 Task: Create Card Quality Assurance Testing in Board Email Marketing to Workspace E-commerce. Create Card Buyer's Journey Mapping Review in Board Newsletter Marketing to Workspace E-commerce. Create Card Quality Assurance Testing in Board Market Segmentation and Targeting Planning to Workspace E-commerce
Action: Mouse moved to (66, 298)
Screenshot: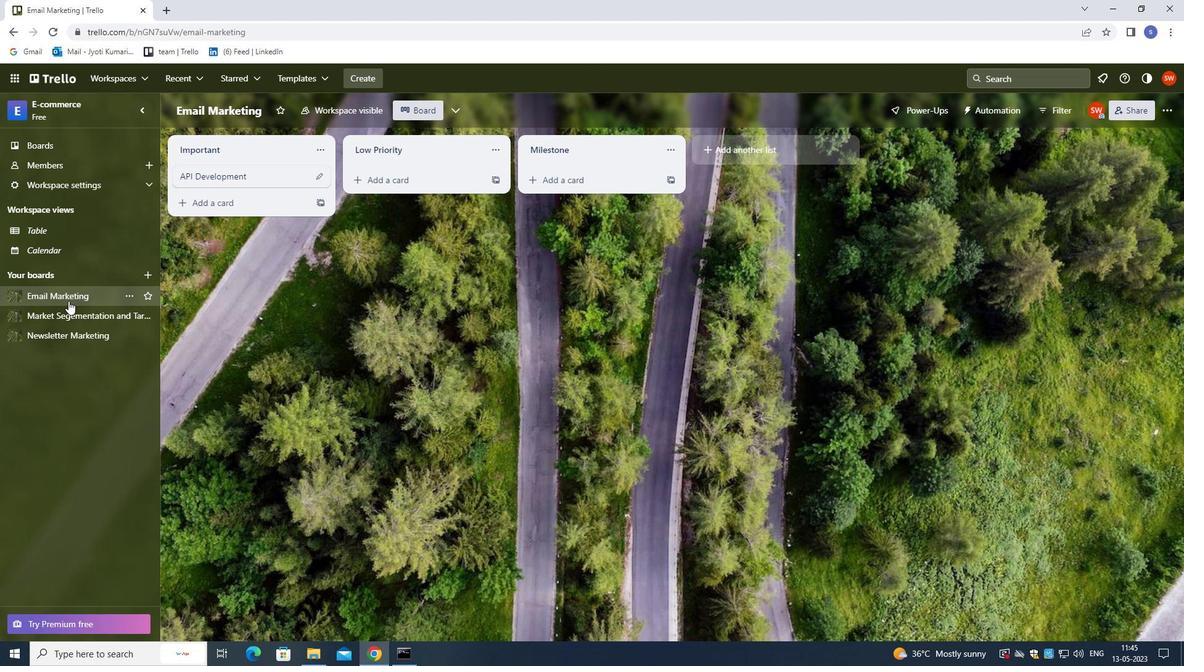 
Action: Mouse pressed left at (66, 298)
Screenshot: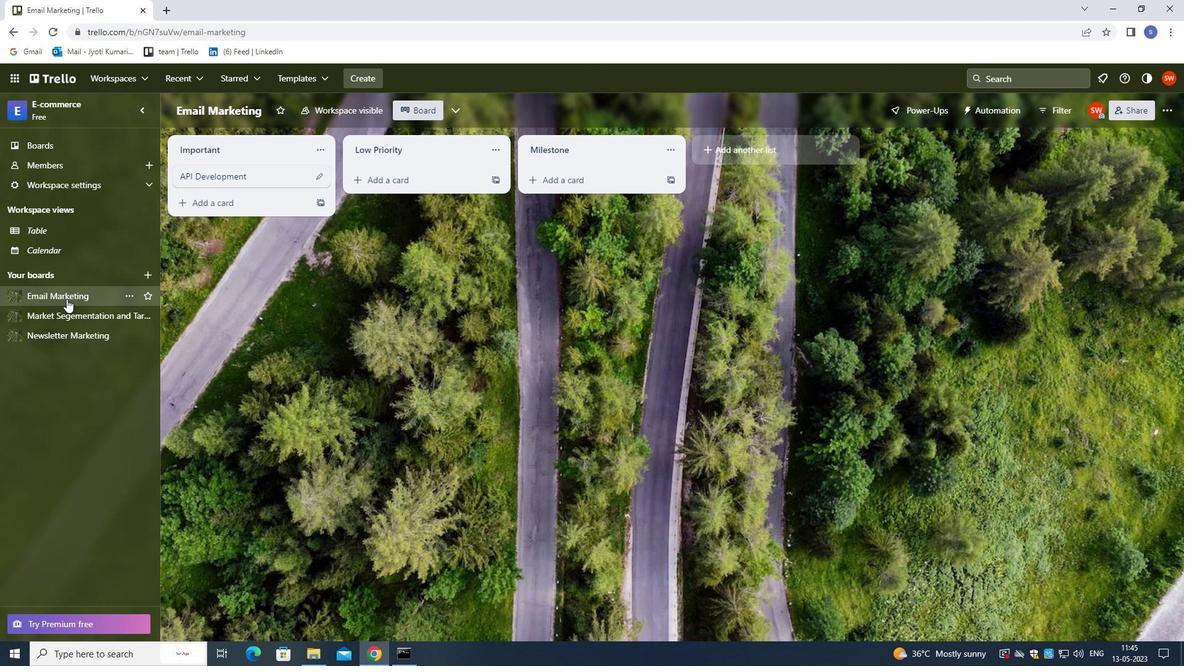 
Action: Mouse moved to (368, 179)
Screenshot: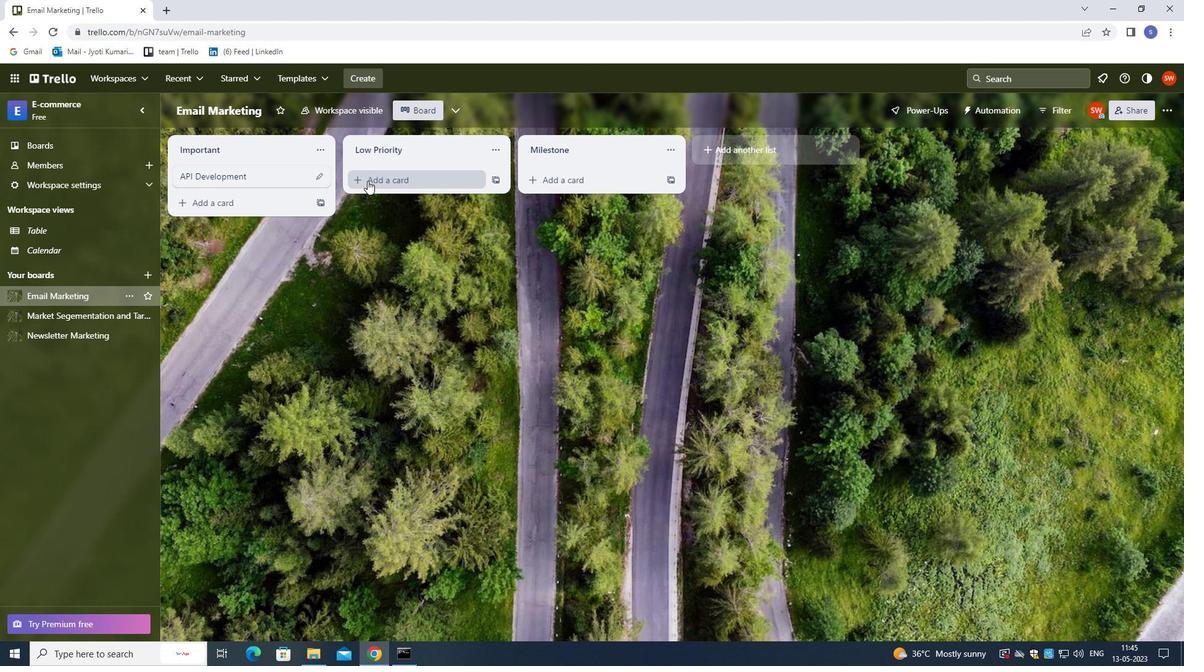 
Action: Mouse pressed left at (368, 179)
Screenshot: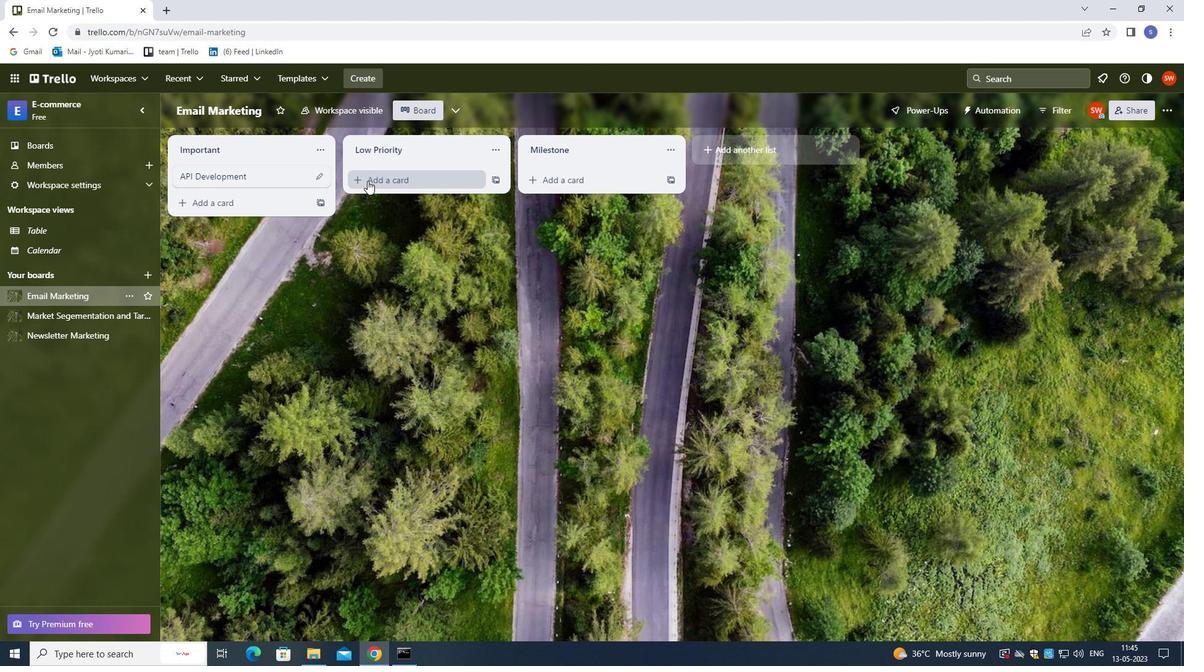 
Action: Mouse moved to (419, 410)
Screenshot: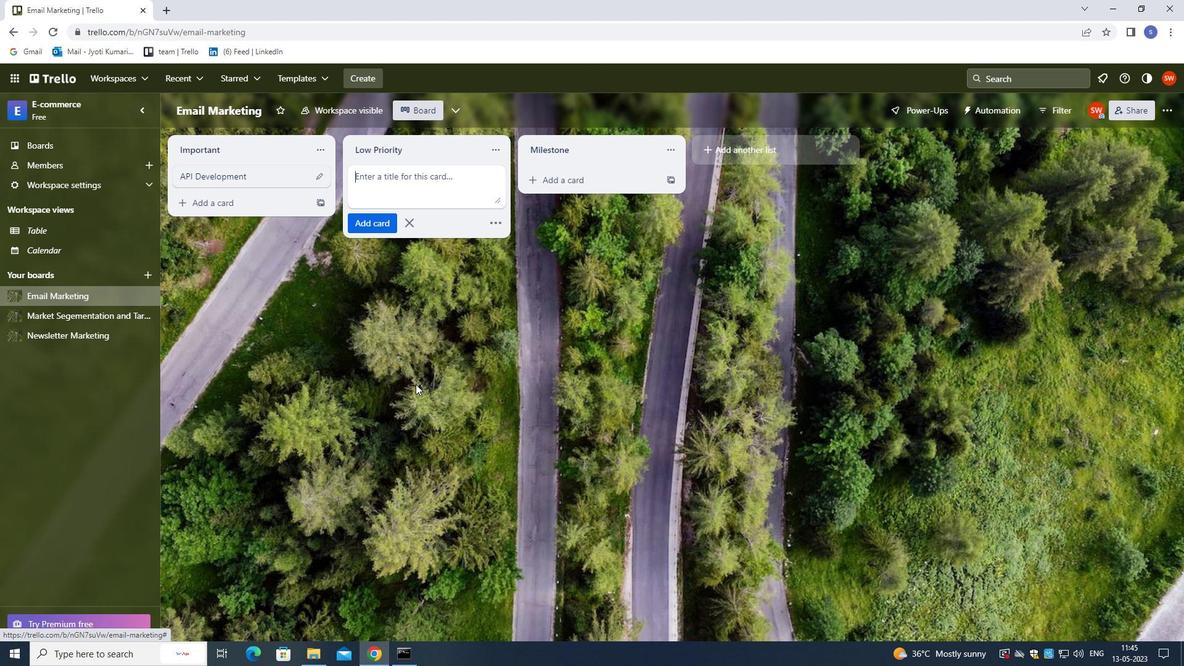 
Action: Key pressed <Key.shift><Key.shift><Key.shift><Key.shift>QUALITY<Key.space><Key.shift><Key.shift><Key.shift><Key.shift><Key.shift><Key.shift>ASSURANCE<Key.space><Key.shift><Key.shift><Key.shift><Key.shift><Key.shift><Key.shift><Key.shift><Key.shift><Key.shift><Key.shift><Key.shift><Key.shift><Key.shift><Key.shift>TESTING<Key.enter>
Screenshot: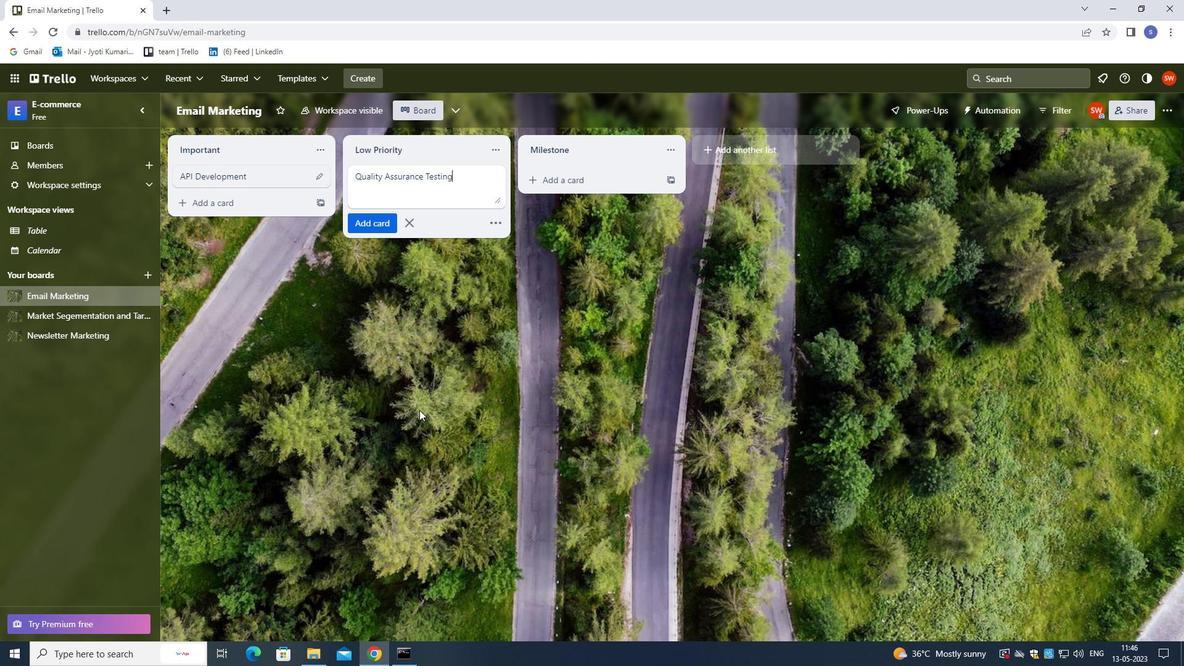 
Action: Mouse moved to (85, 338)
Screenshot: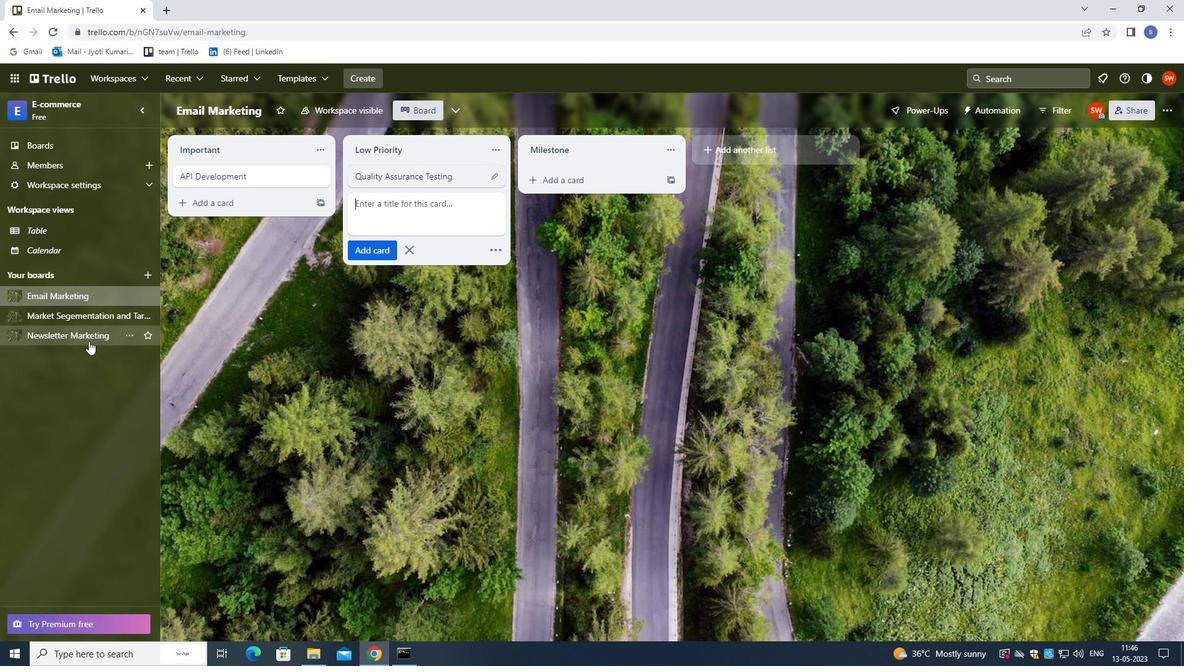 
Action: Mouse pressed left at (85, 338)
Screenshot: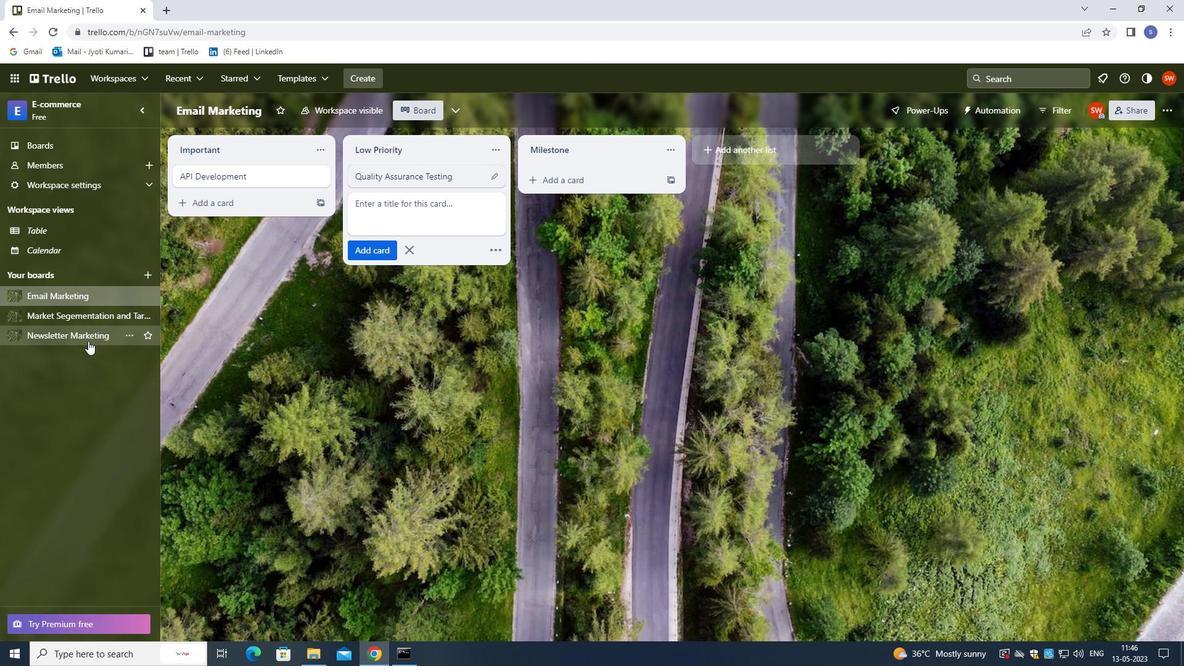 
Action: Mouse moved to (381, 175)
Screenshot: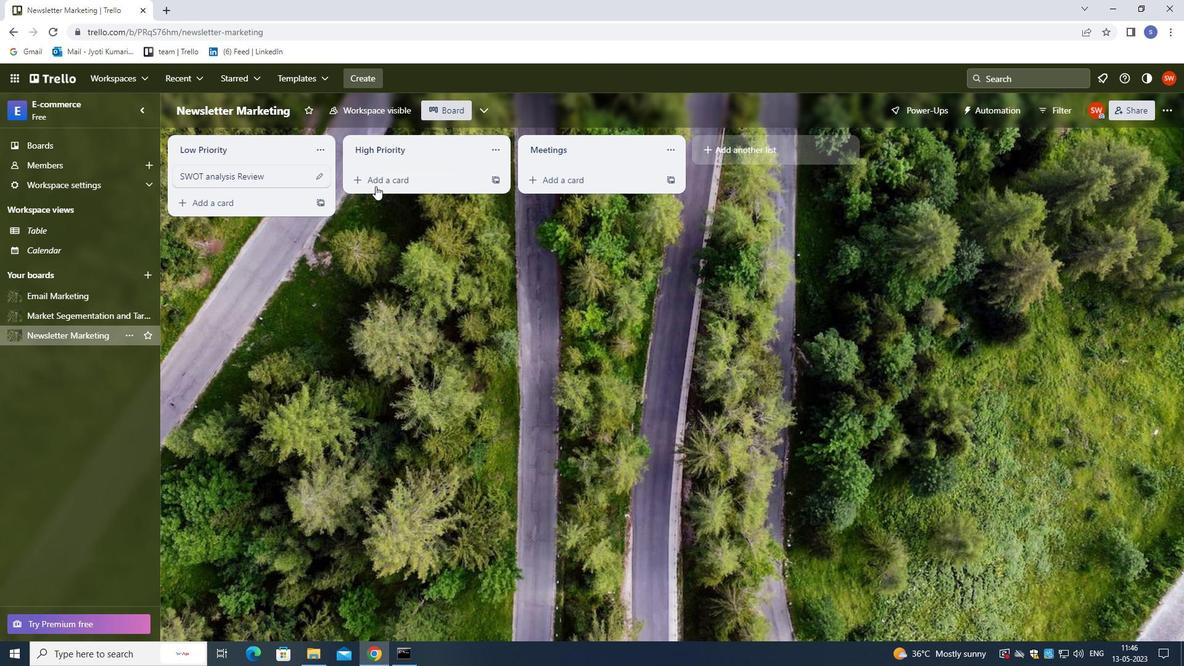 
Action: Mouse pressed left at (381, 175)
Screenshot: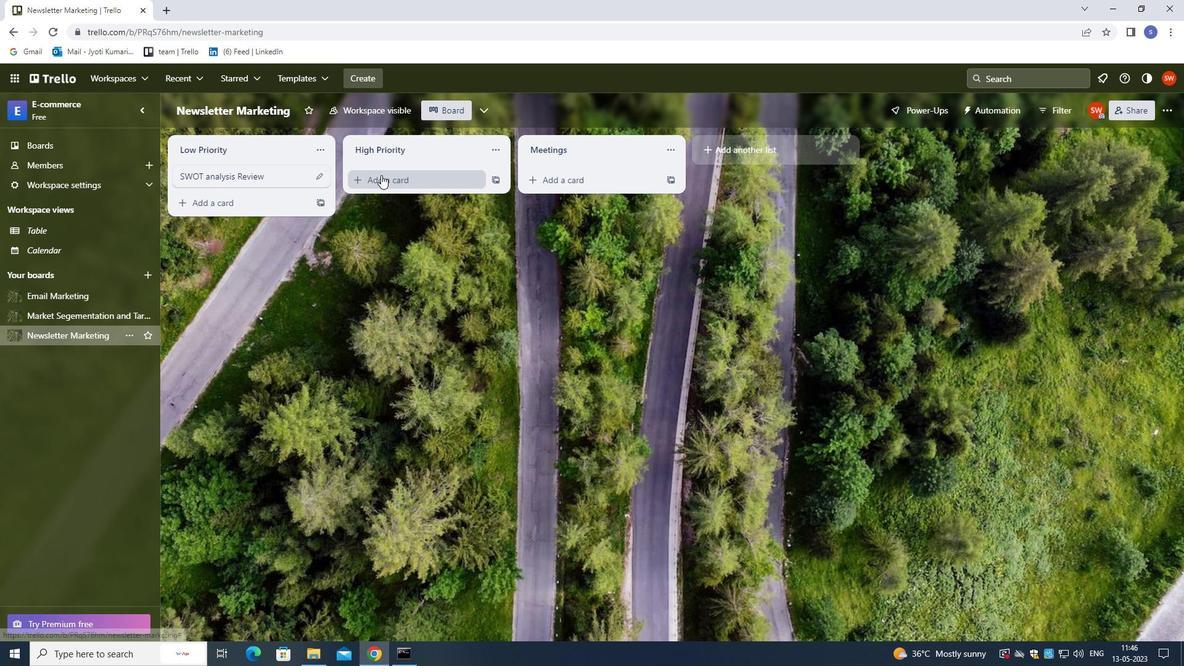 
Action: Mouse moved to (374, 413)
Screenshot: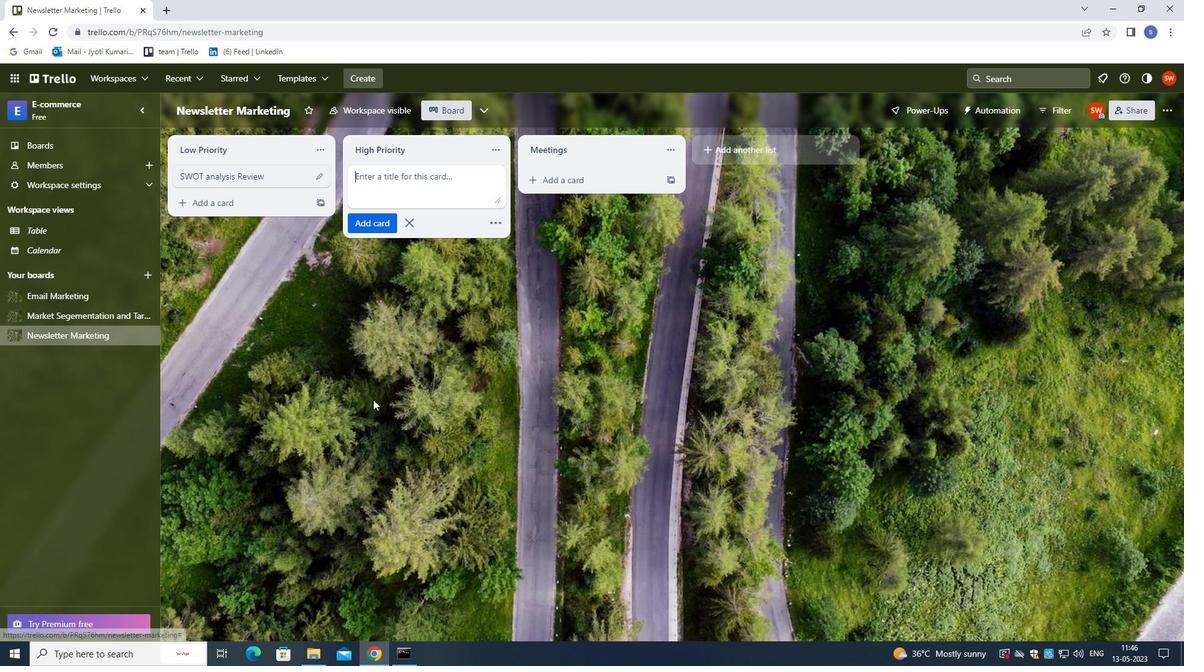 
Action: Key pressed <Key.shift><Key.shift><Key.shift><Key.shift><Key.shift><Key.shift><Key.shift>BUYER,<Key.backspace>'S<Key.space><Key.shift>JOURNEY<Key.space><Key.shift><Key.shift><Key.shift>REVIEW<Key.enter>
Screenshot: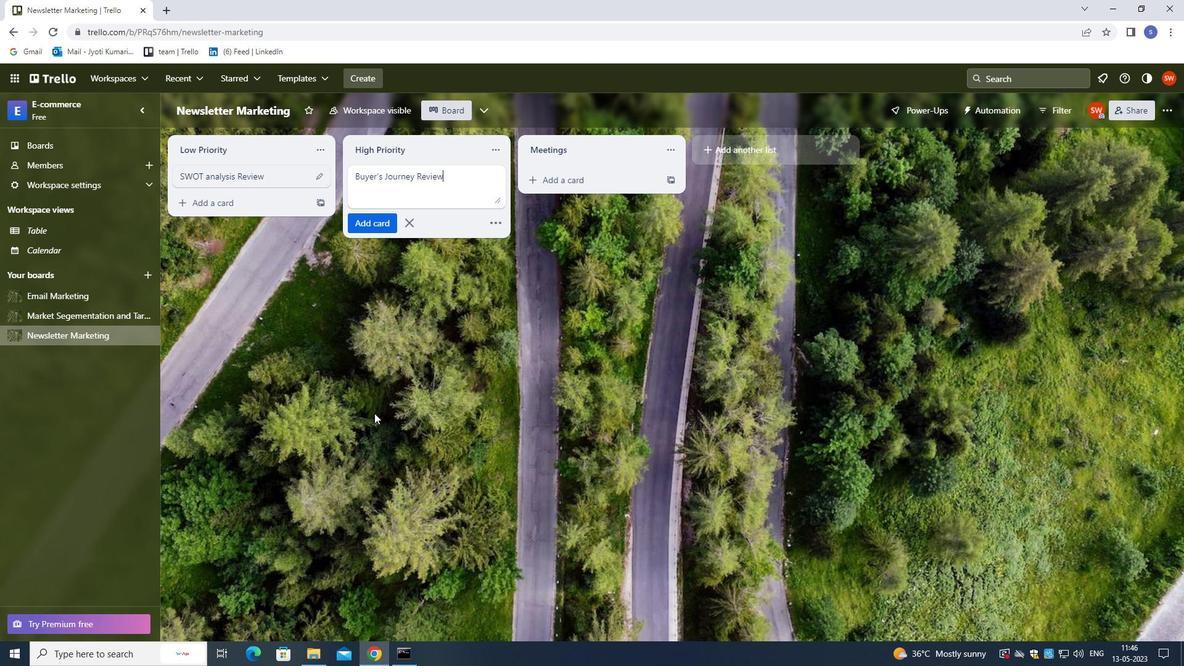 
Action: Mouse moved to (53, 320)
Screenshot: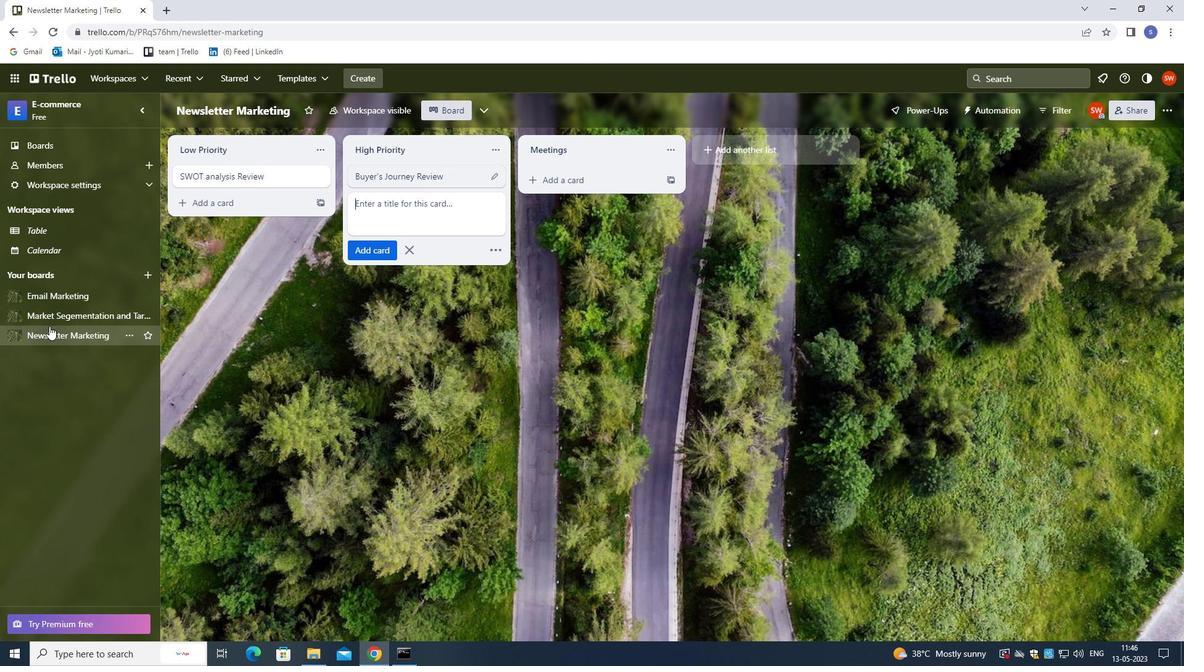 
Action: Mouse pressed left at (53, 320)
Screenshot: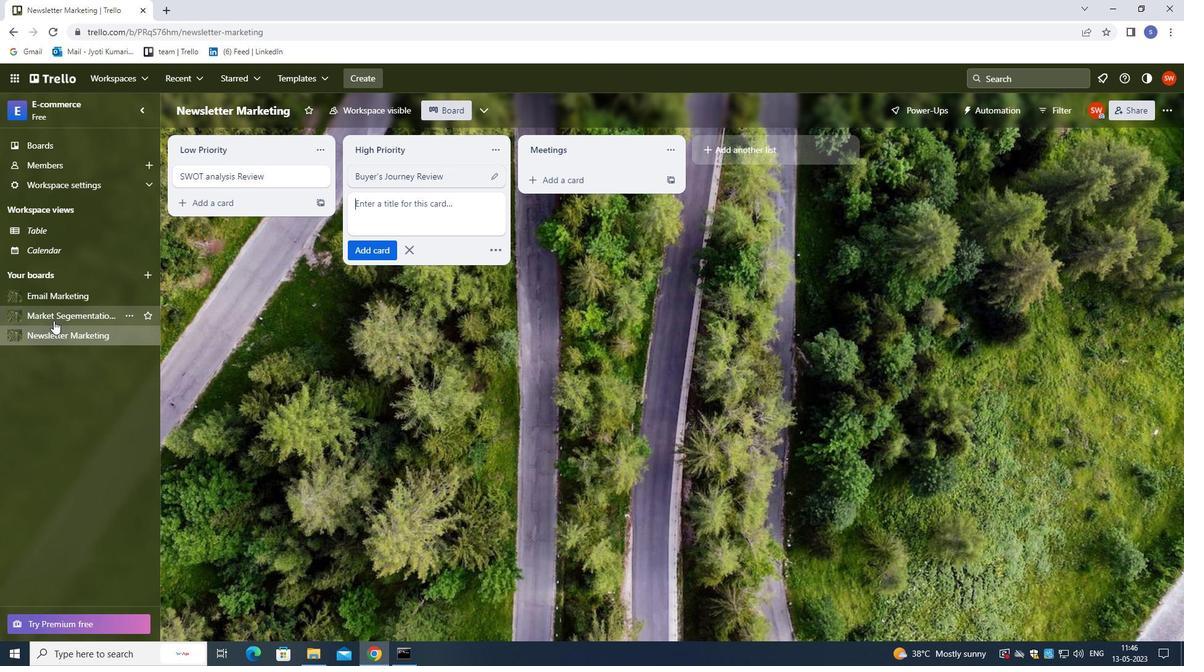 
Action: Mouse moved to (370, 181)
Screenshot: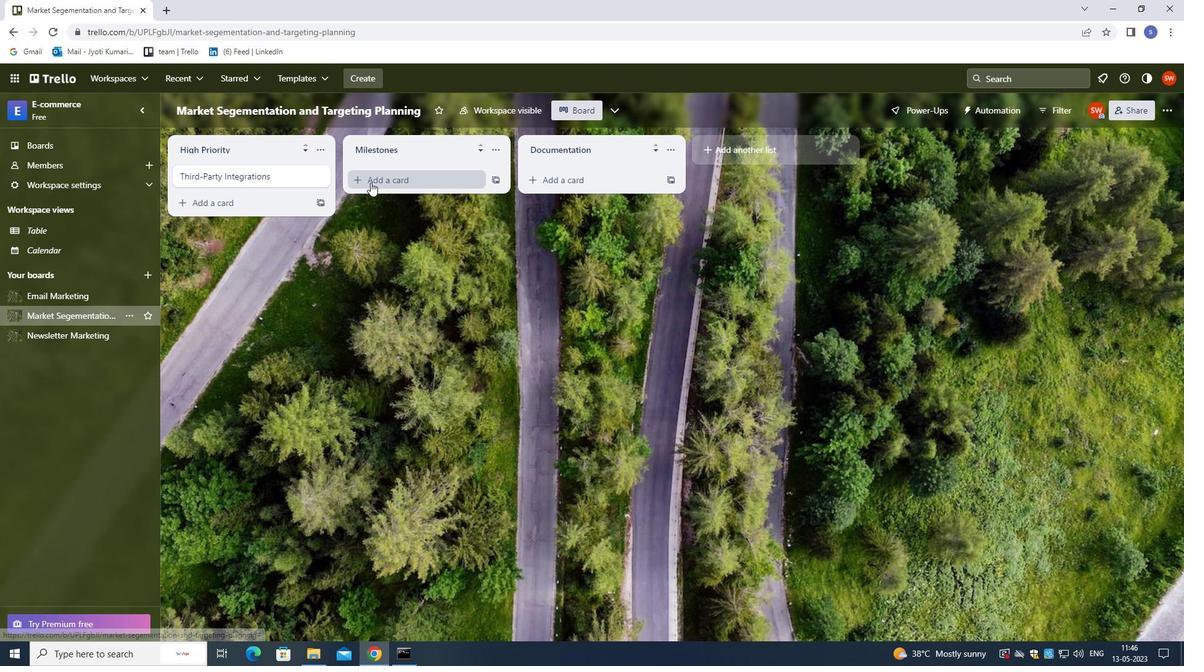 
Action: Mouse pressed left at (370, 181)
Screenshot: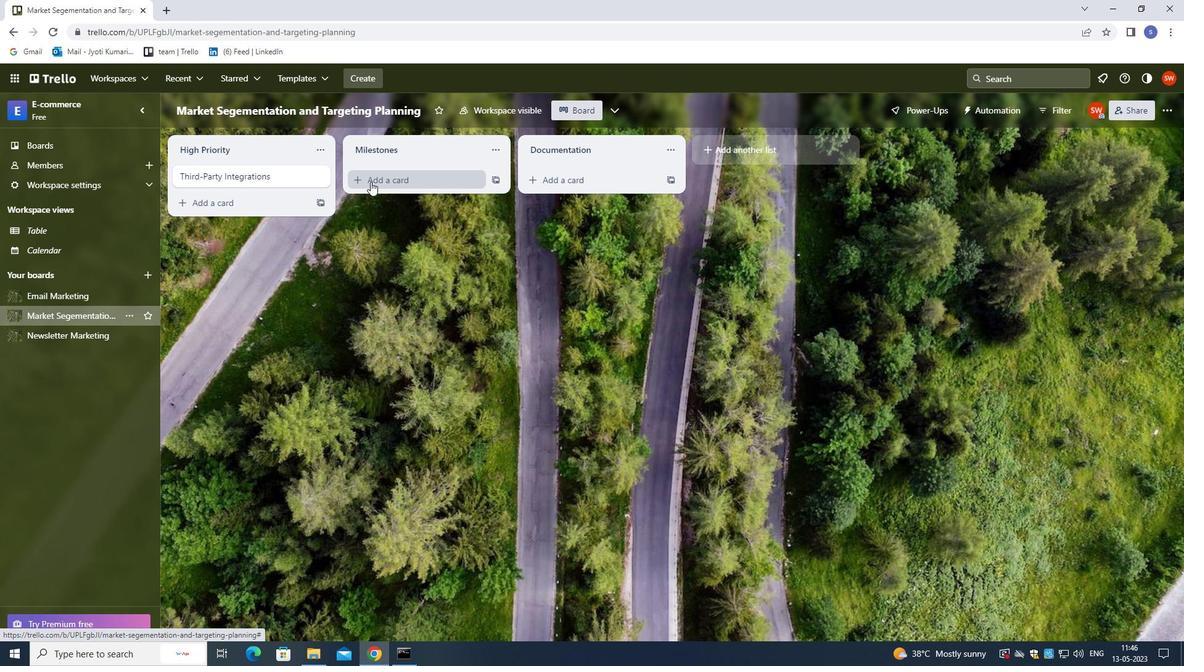 
Action: Mouse moved to (398, 365)
Screenshot: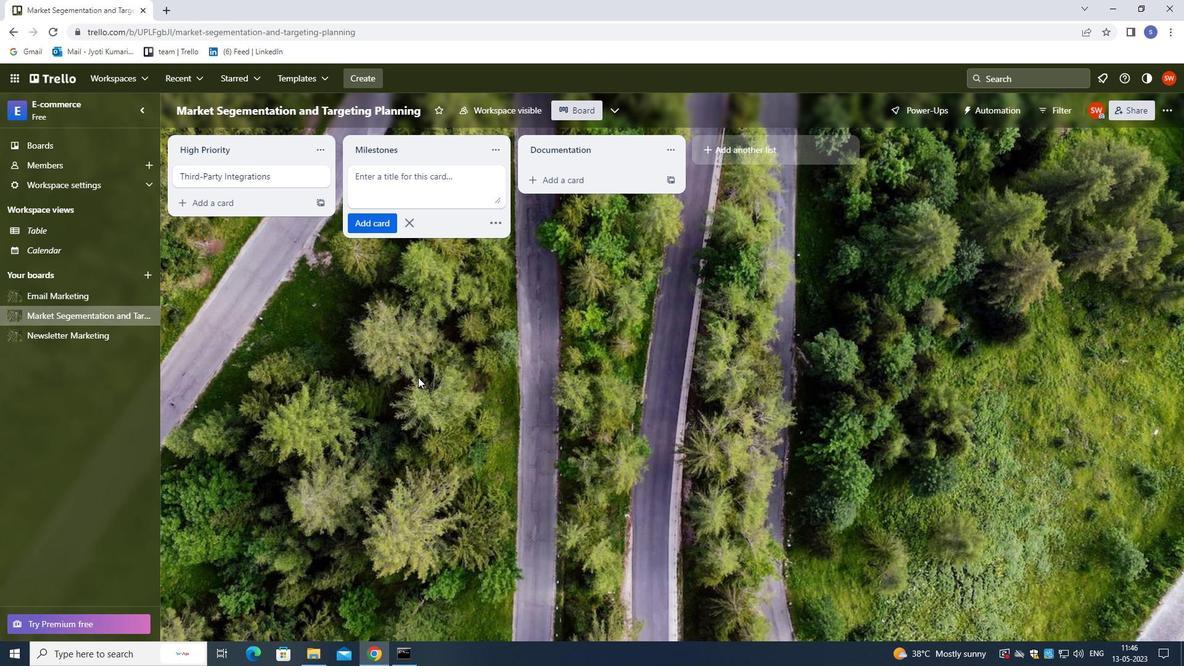 
Action: Key pressed <Key.shift><Key.shift><Key.shift><Key.shift><Key.shift>QUALITY<Key.space><Key.shift><Key.shift><Key.shift><Key.shift><Key.shift><Key.shift><Key.shift><Key.shift><Key.shift><Key.shift><Key.shift><Key.shift><Key.shift><Key.shift><Key.shift><Key.shift><Key.shift><Key.shift>ASSURANCE<Key.space><Key.shift>TESTING<Key.enter>
Screenshot: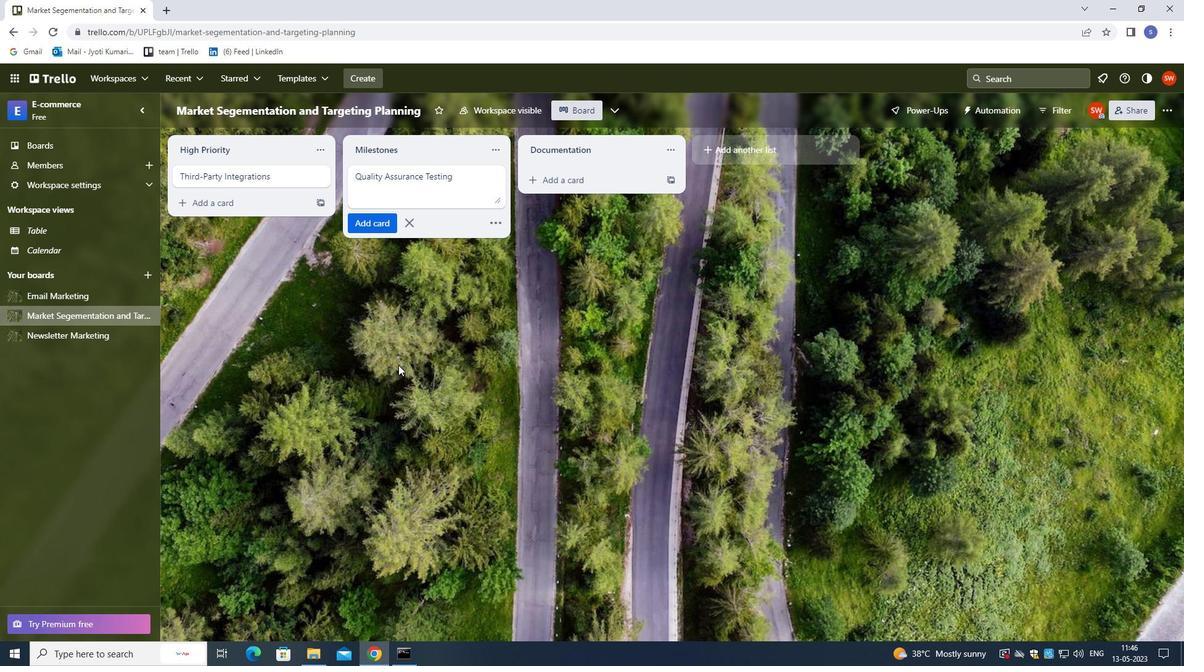 
Action: Mouse moved to (391, 375)
Screenshot: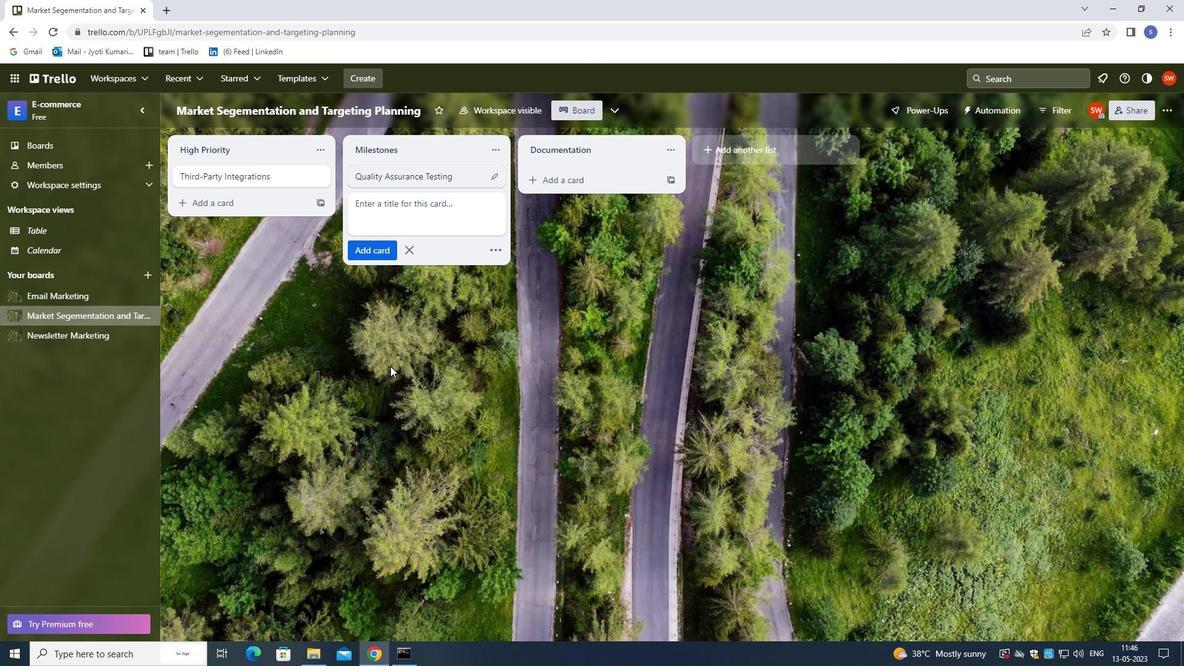 
